 Task: Sort the products by relevance.
Action: Mouse pressed left at (14, 89)
Screenshot: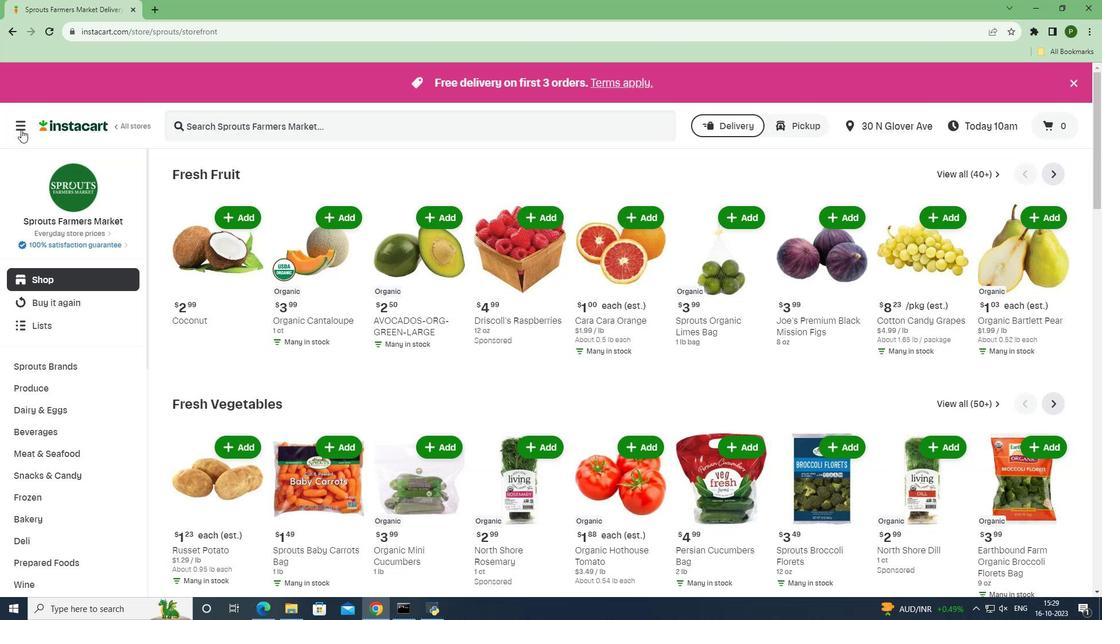 
Action: Mouse moved to (39, 300)
Screenshot: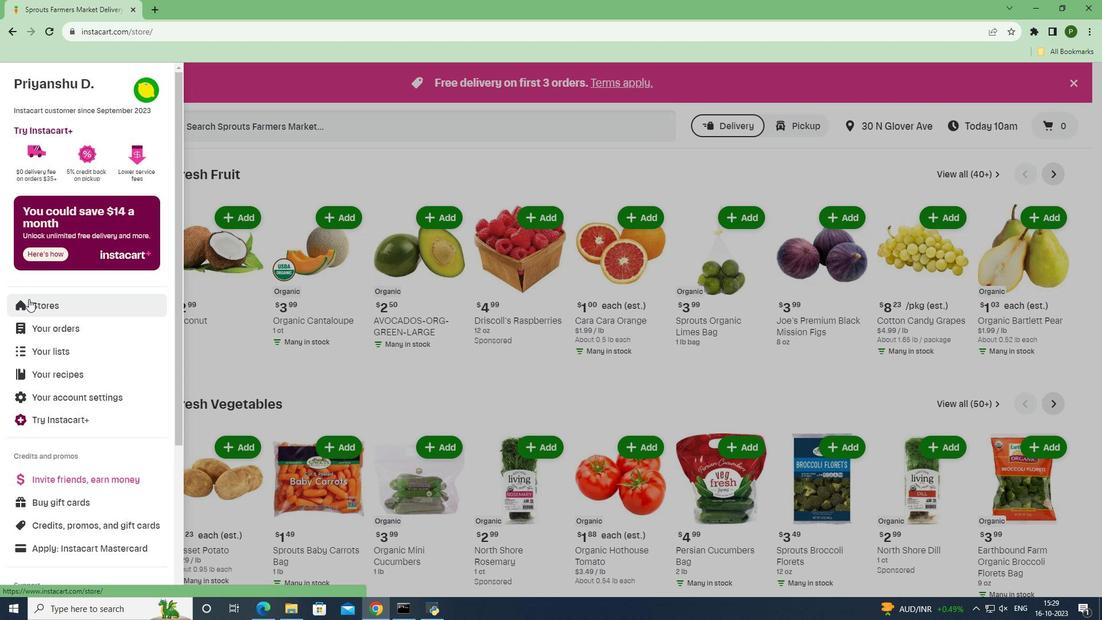 
Action: Mouse pressed left at (39, 300)
Screenshot: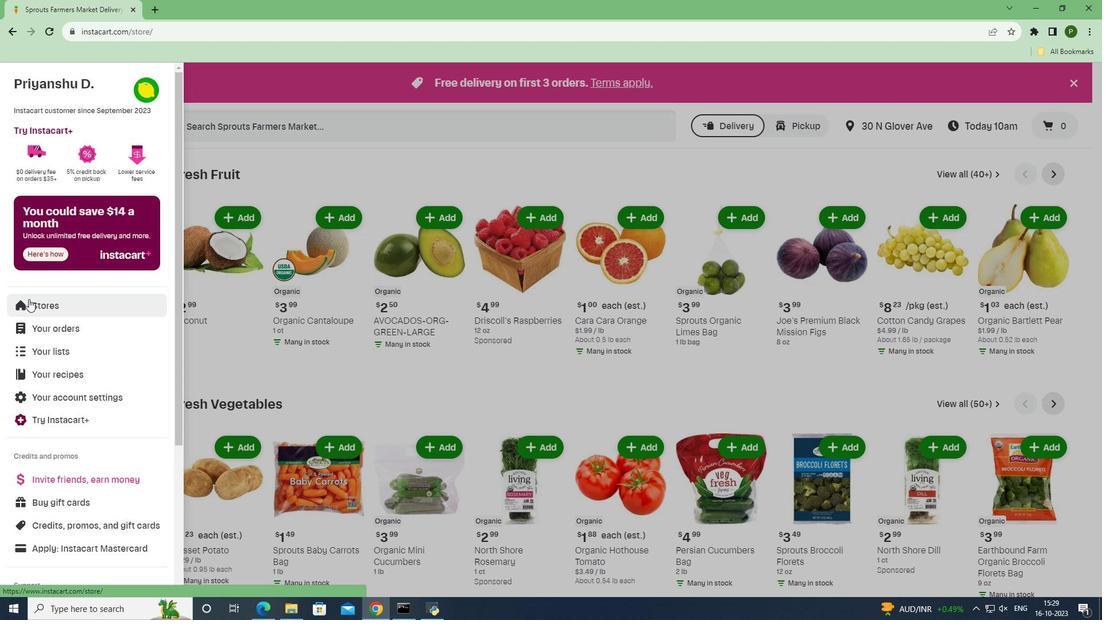 
Action: Mouse moved to (260, 130)
Screenshot: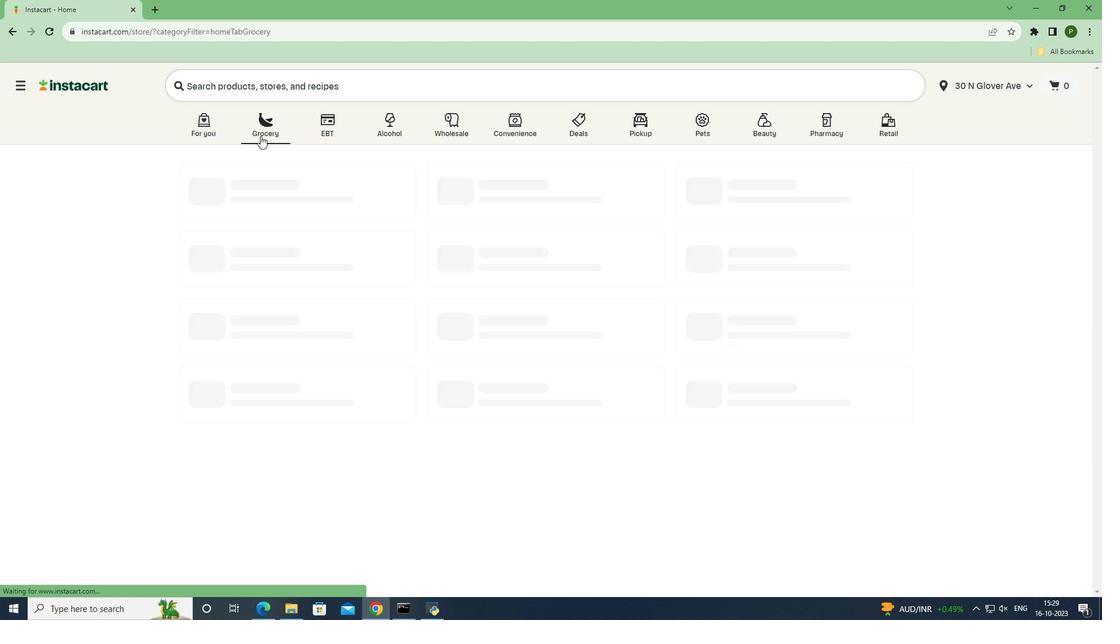 
Action: Mouse pressed left at (260, 130)
Screenshot: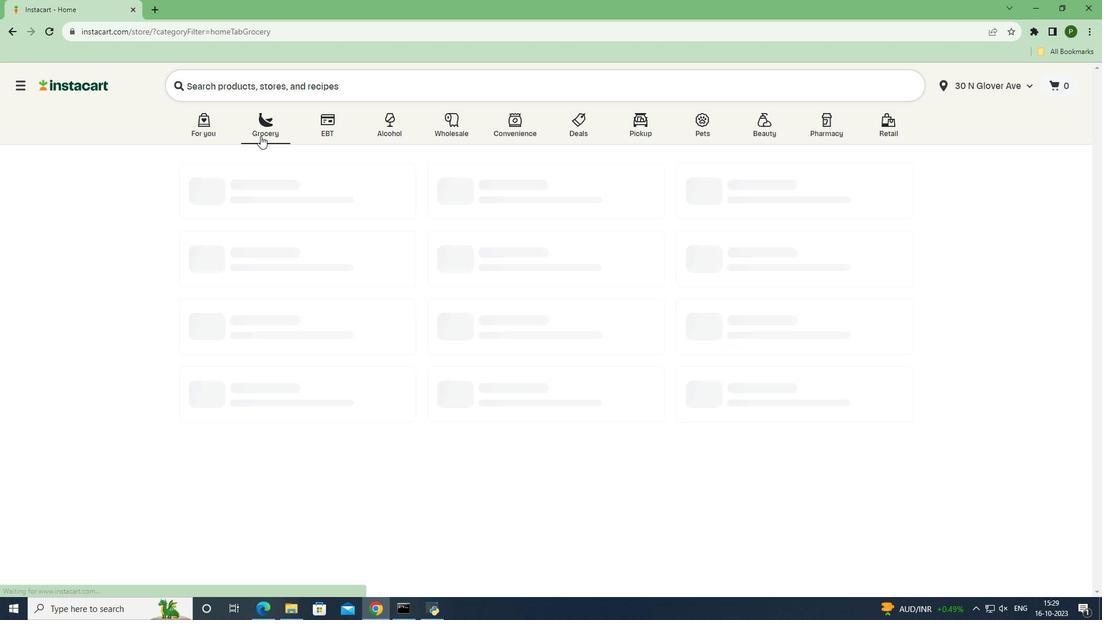 
Action: Mouse moved to (698, 277)
Screenshot: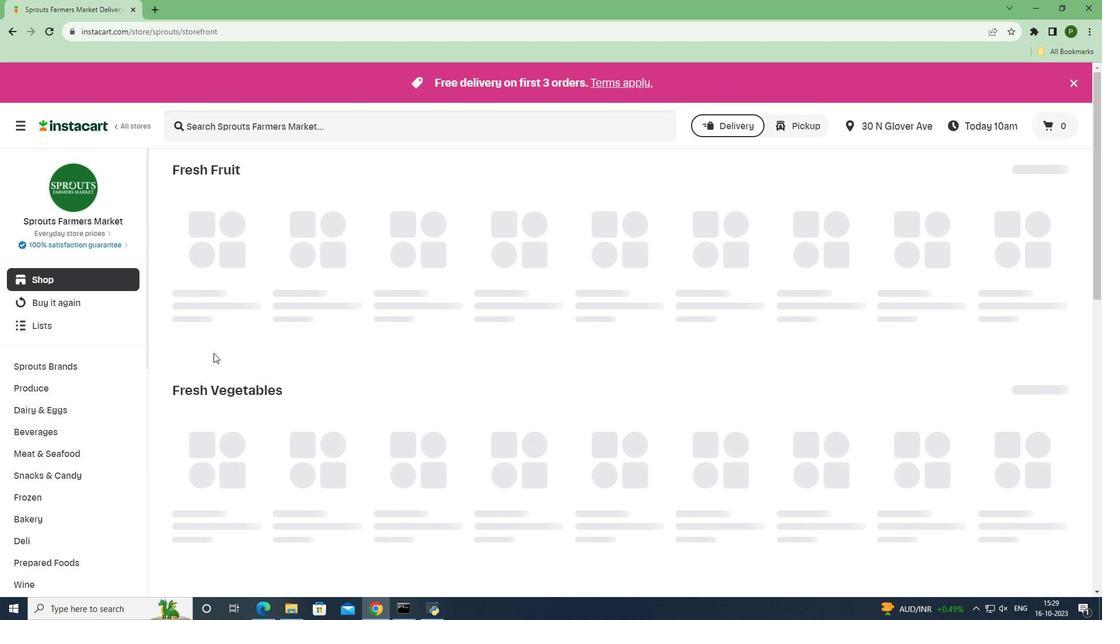 
Action: Mouse pressed left at (698, 277)
Screenshot: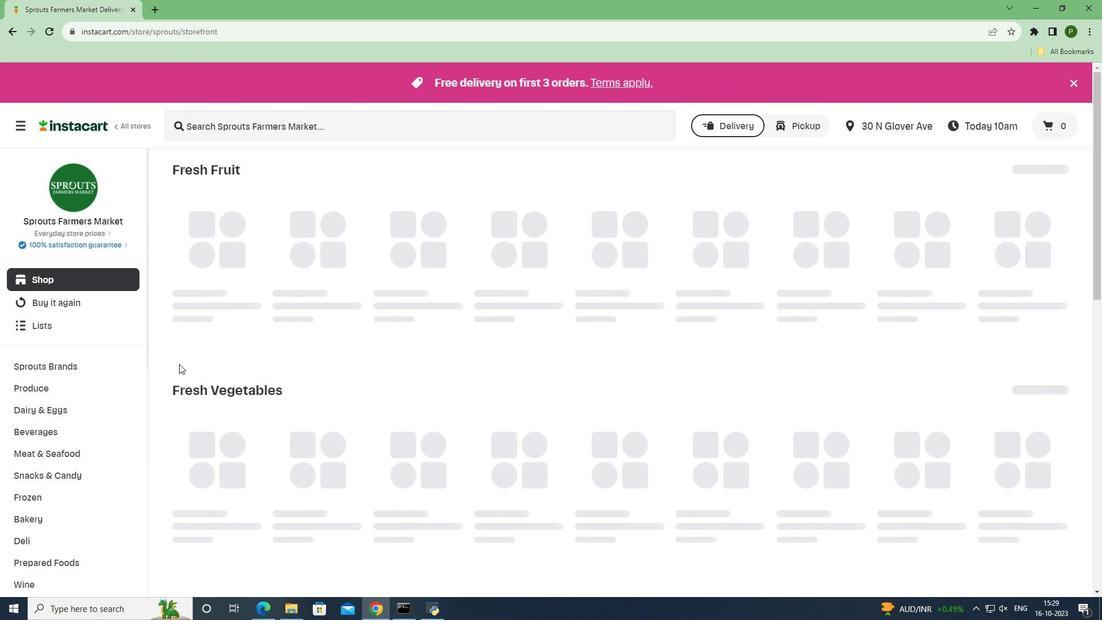 
Action: Mouse moved to (46, 394)
Screenshot: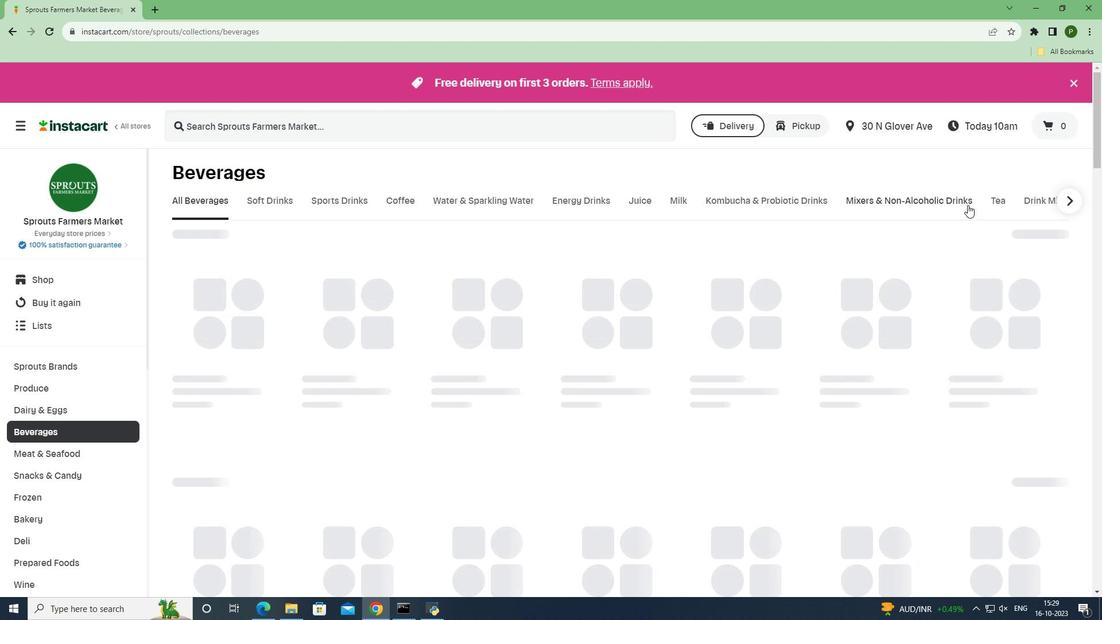 
Action: Mouse pressed left at (46, 394)
Screenshot: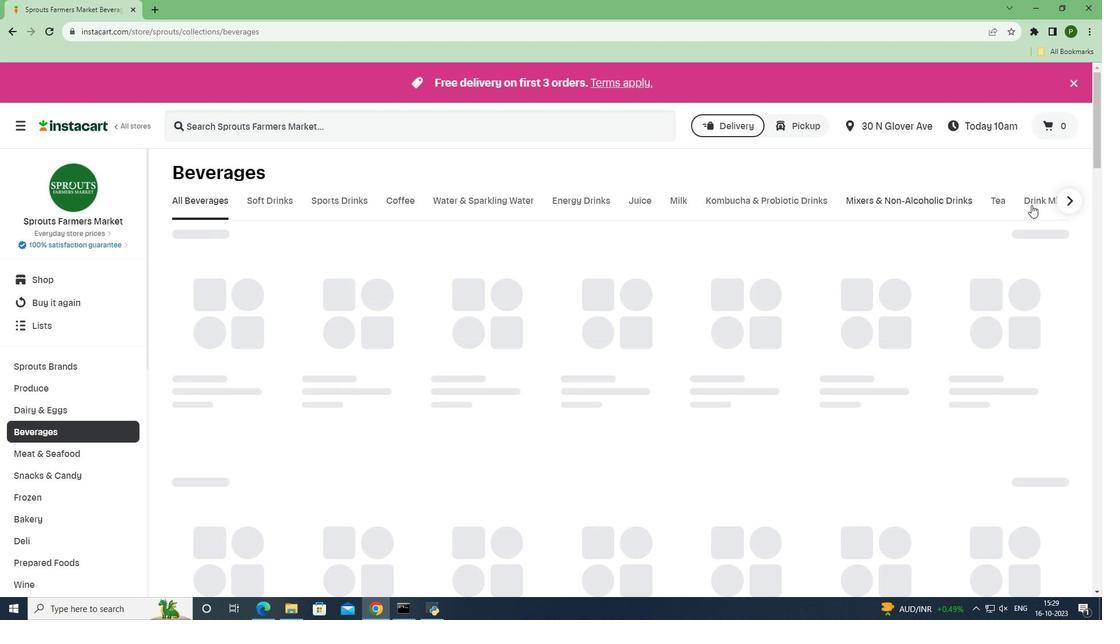 
Action: Mouse moved to (786, 273)
Screenshot: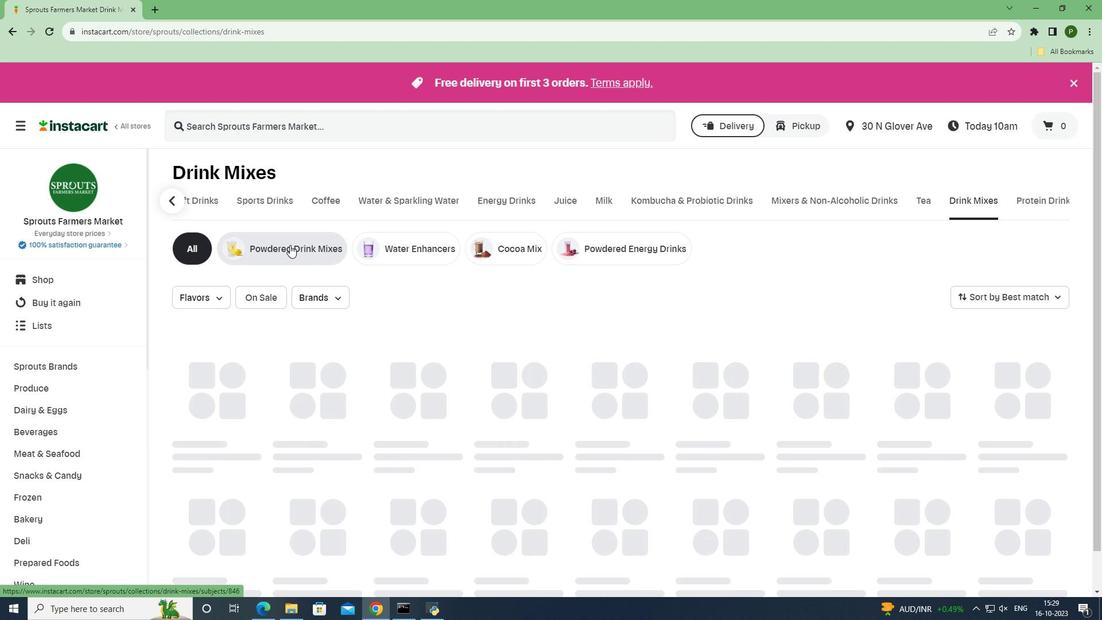 
Action: Key pressed <Key.left>
Screenshot: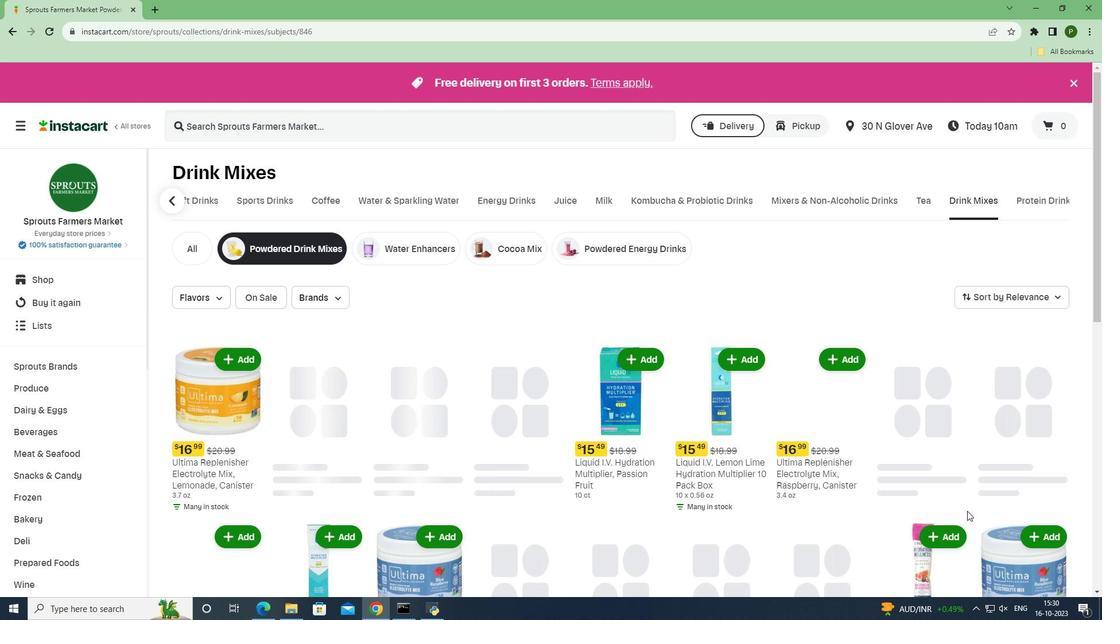 
Action: Mouse moved to (21, 128)
Screenshot: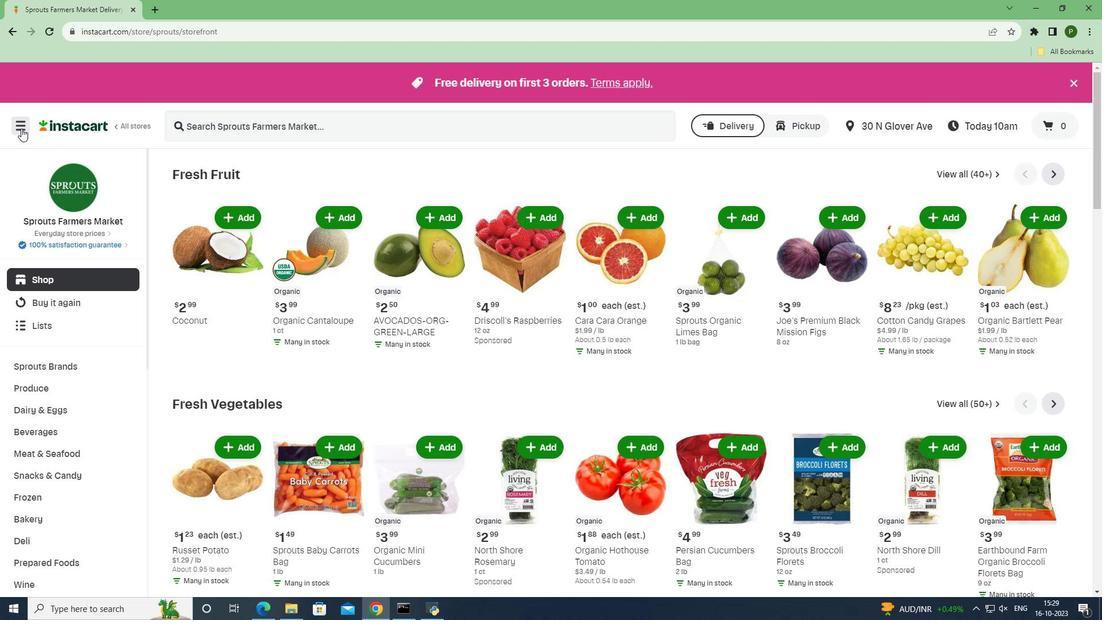 
Action: Mouse pressed left at (21, 128)
Screenshot: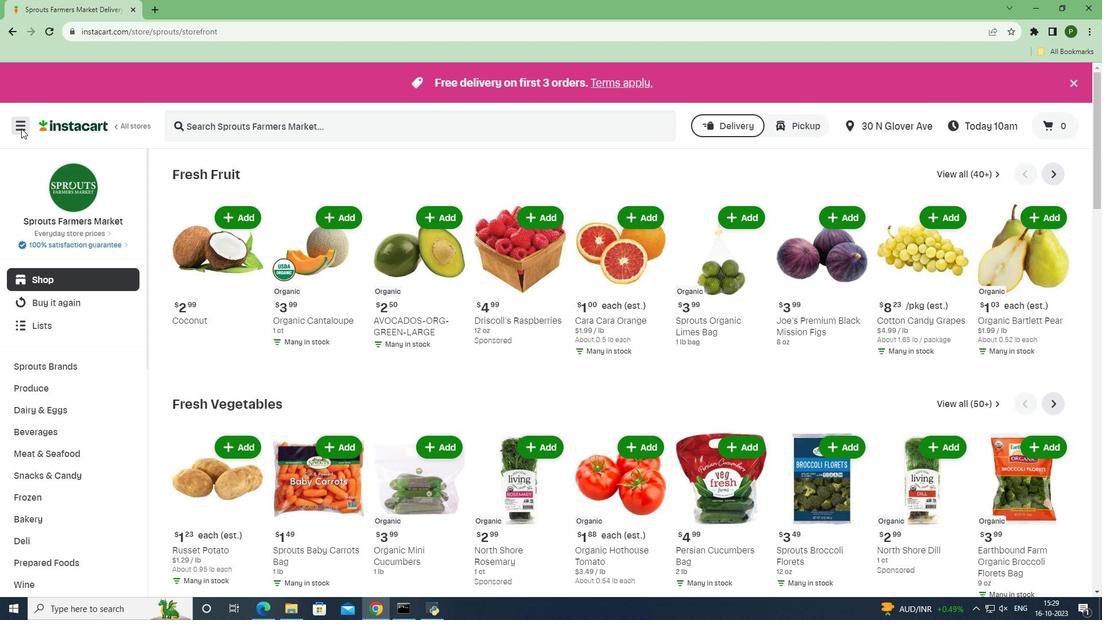 
Action: Mouse moved to (28, 299)
Screenshot: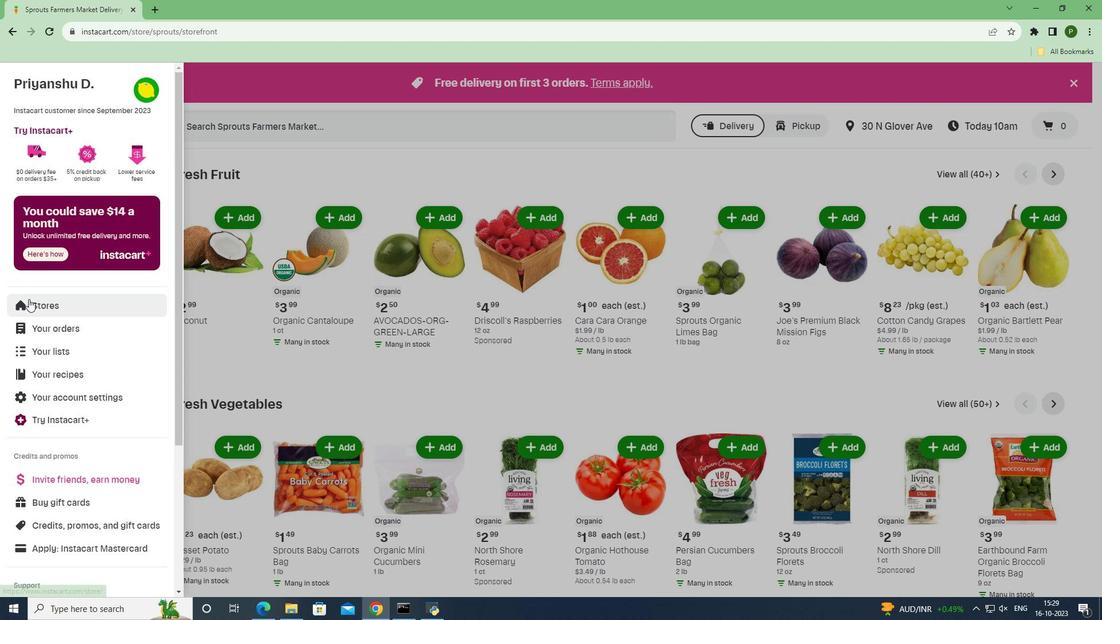 
Action: Mouse pressed left at (28, 299)
Screenshot: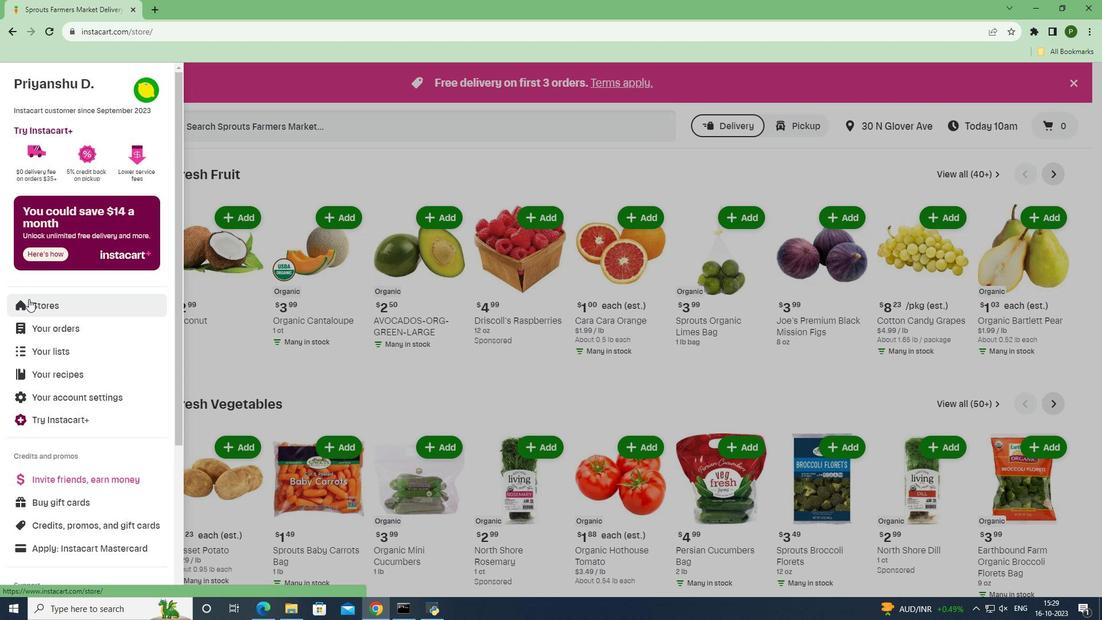 
Action: Mouse moved to (260, 136)
Screenshot: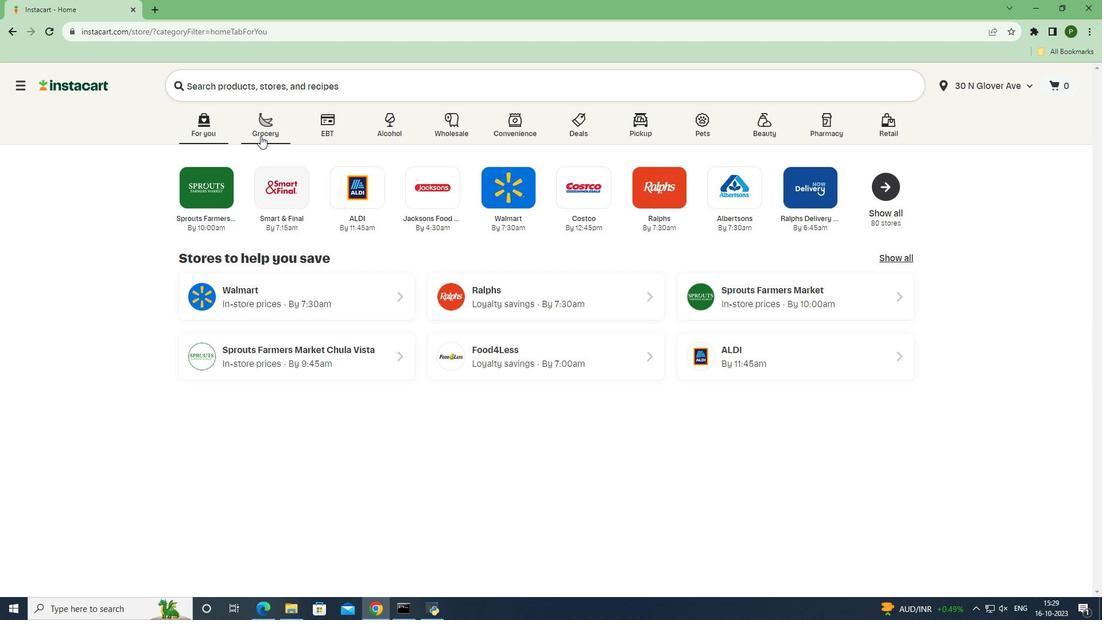 
Action: Mouse pressed left at (260, 136)
Screenshot: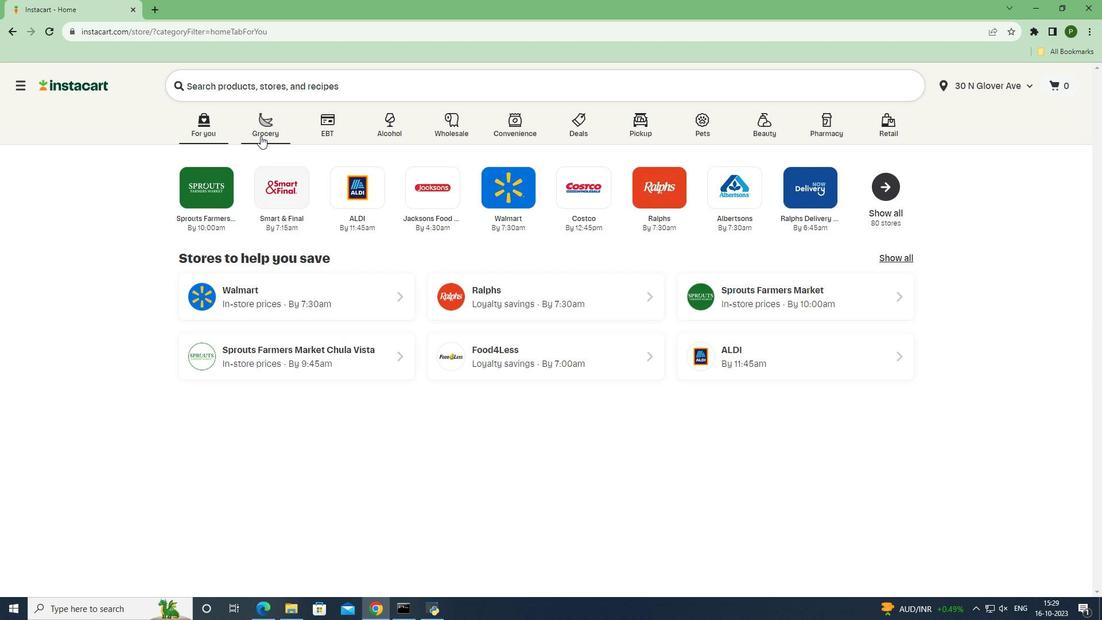
Action: Mouse moved to (686, 257)
Screenshot: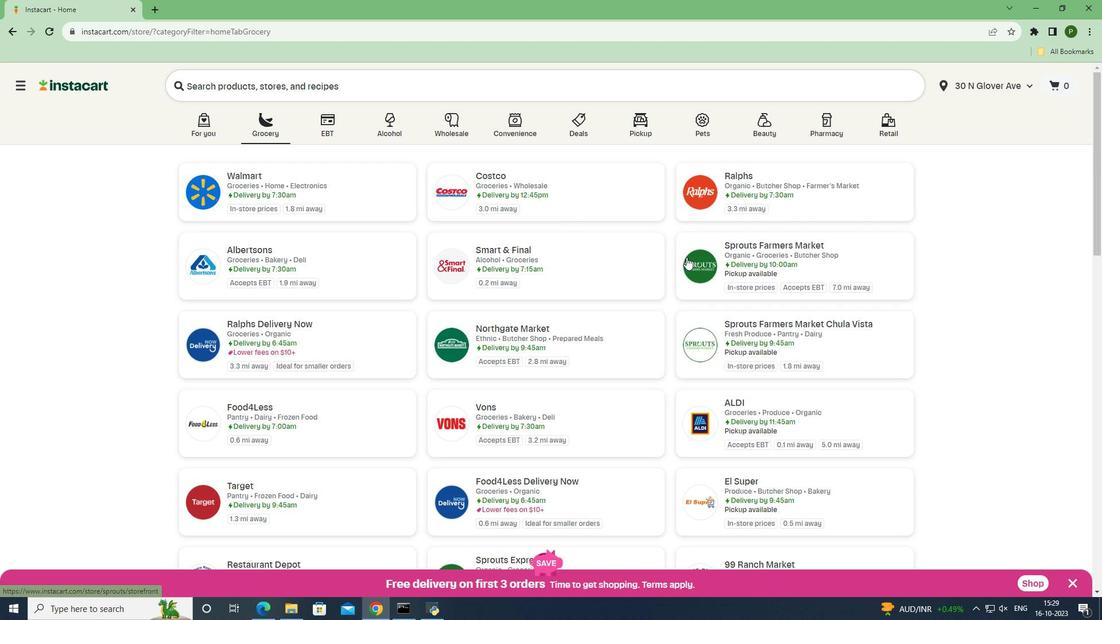 
Action: Mouse pressed left at (686, 257)
Screenshot: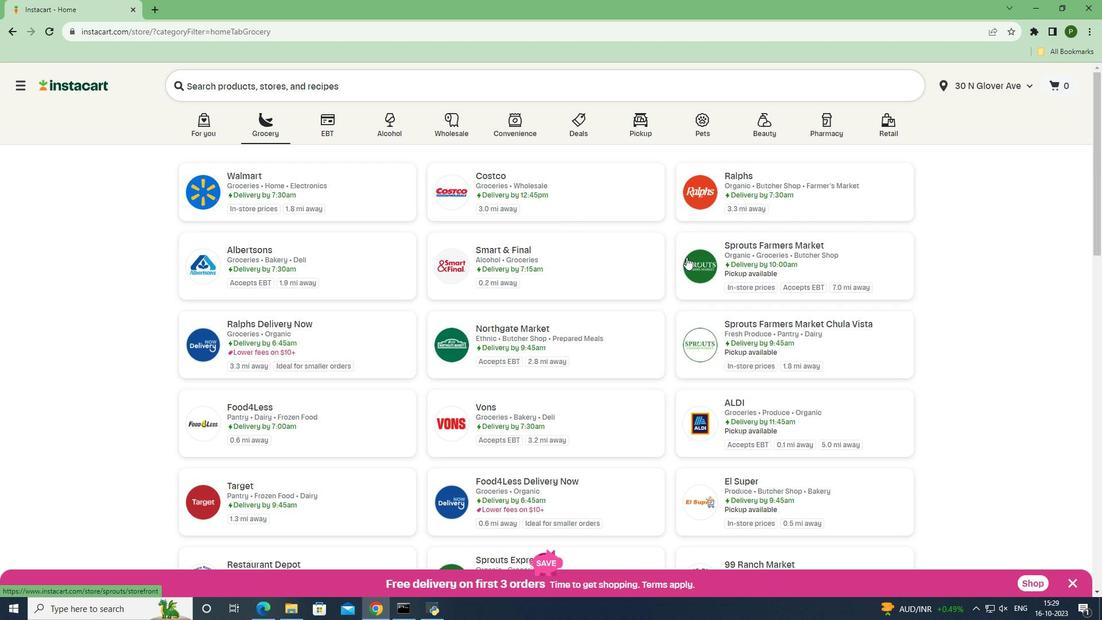 
Action: Mouse moved to (43, 430)
Screenshot: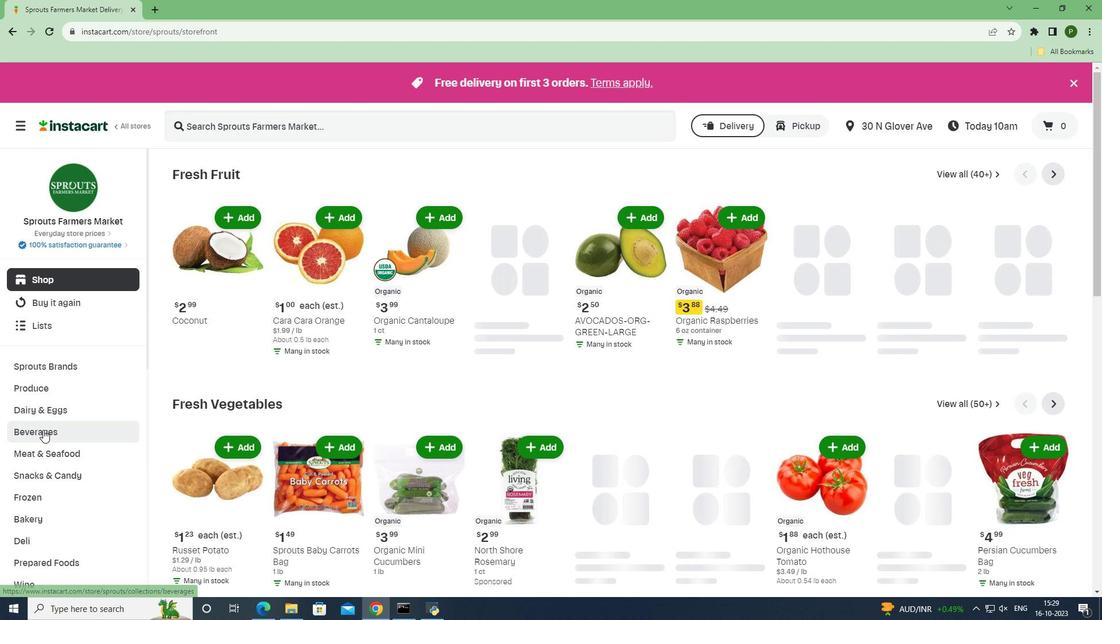 
Action: Mouse pressed left at (43, 430)
Screenshot: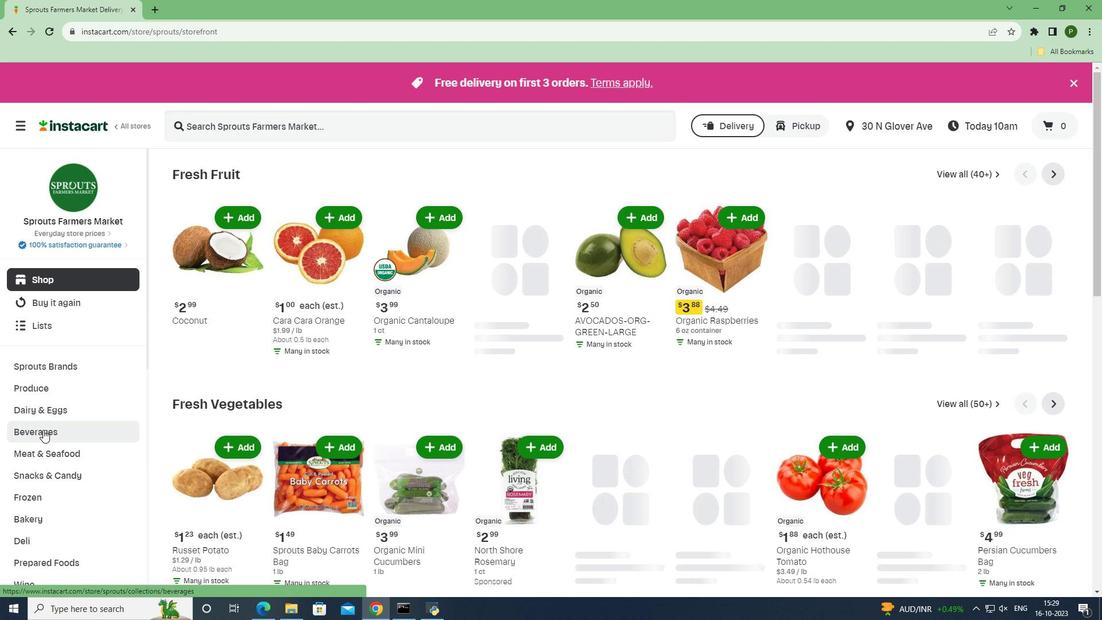 
Action: Mouse moved to (1045, 200)
Screenshot: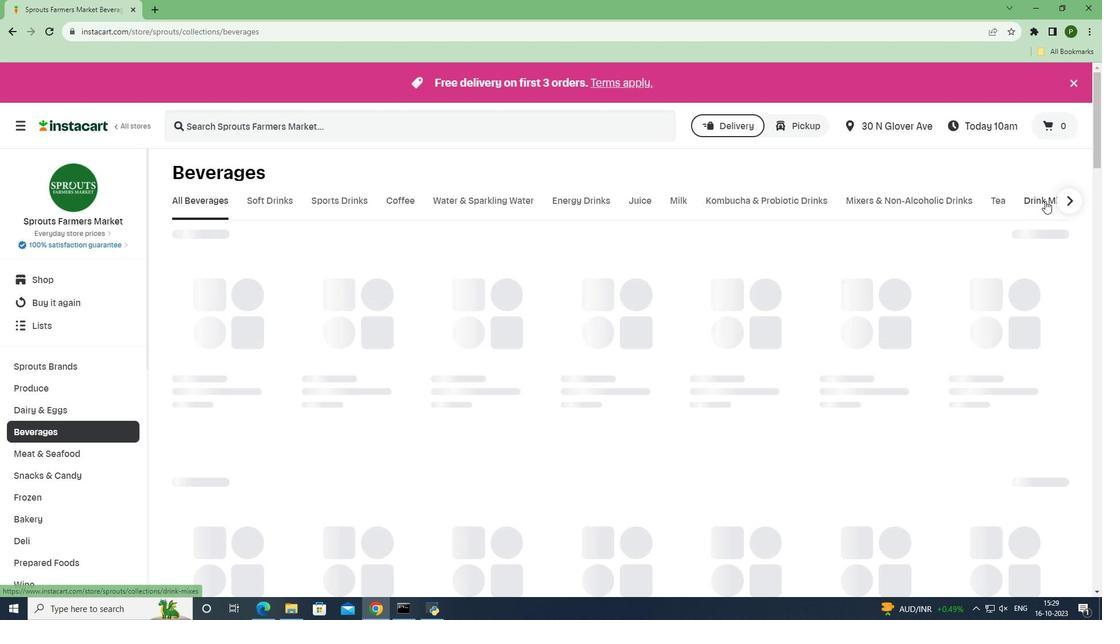 
Action: Mouse pressed left at (1045, 200)
Screenshot: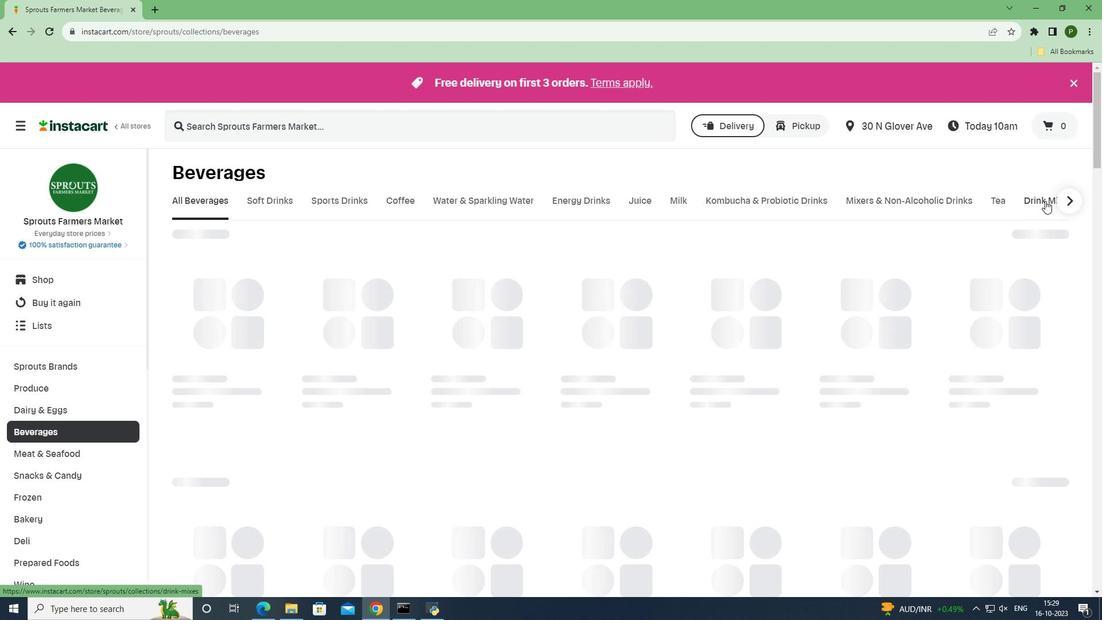 
Action: Mouse moved to (289, 245)
Screenshot: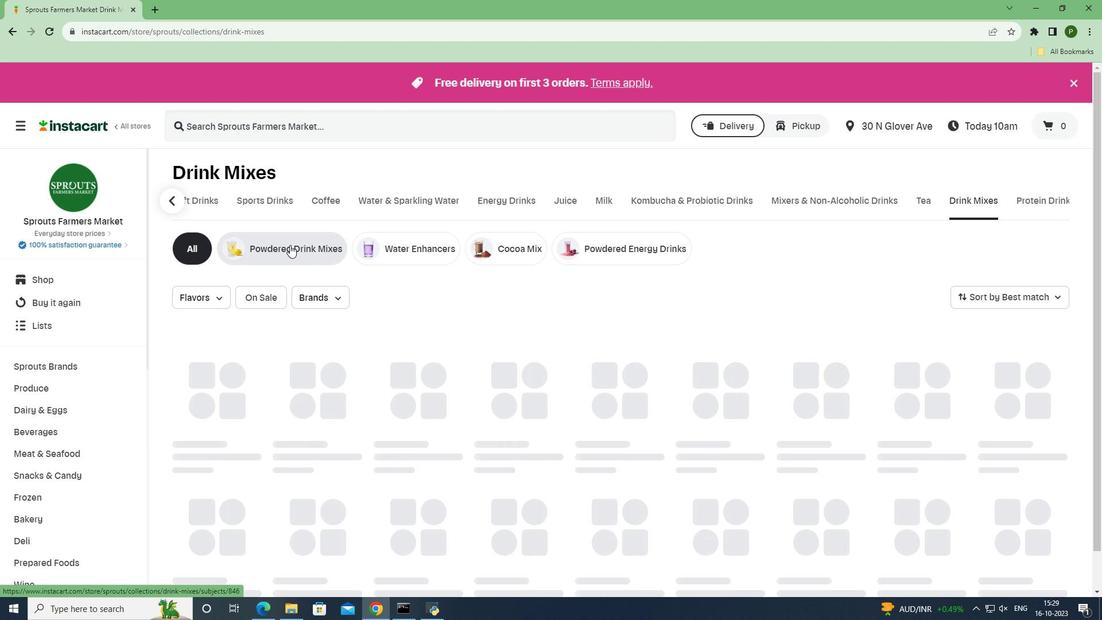 
Action: Mouse pressed left at (289, 245)
Screenshot: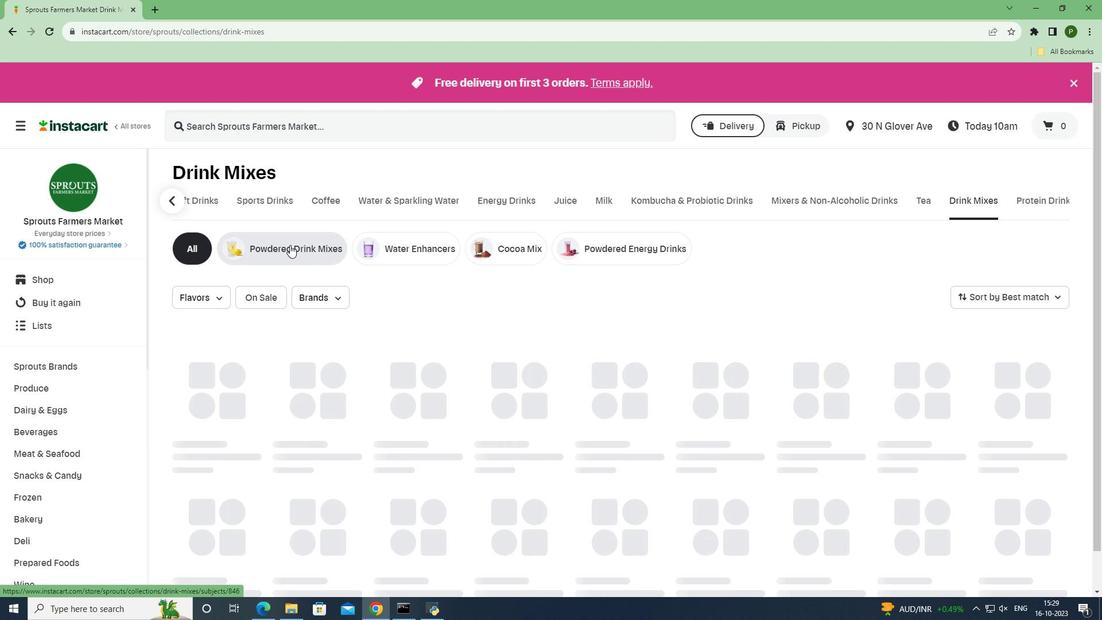 
Action: Mouse moved to (993, 300)
Screenshot: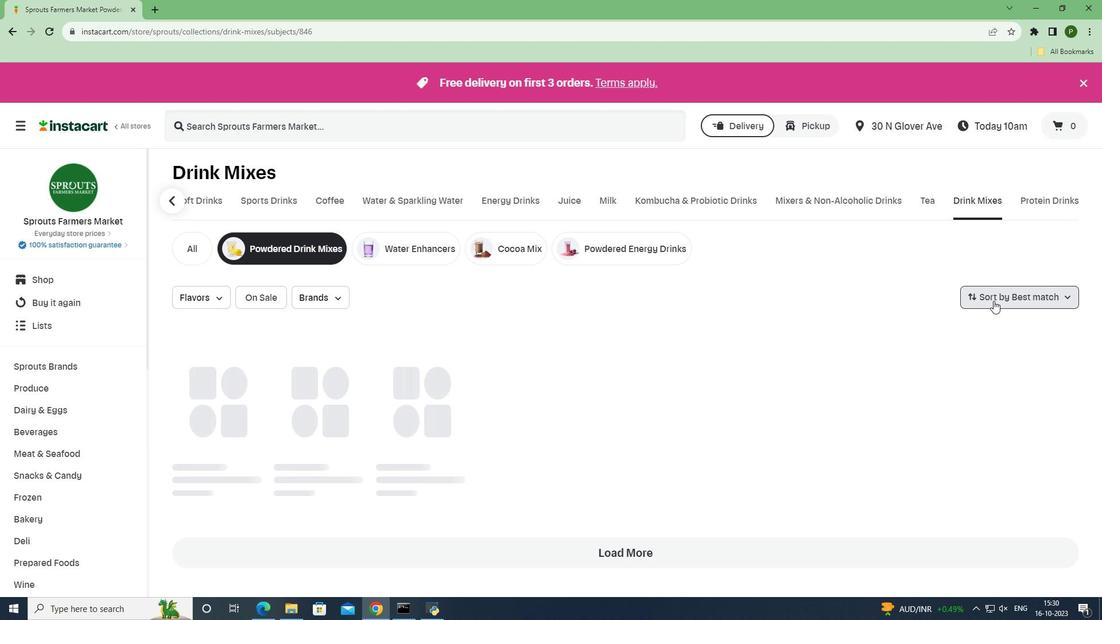 
Action: Mouse pressed left at (993, 300)
Screenshot: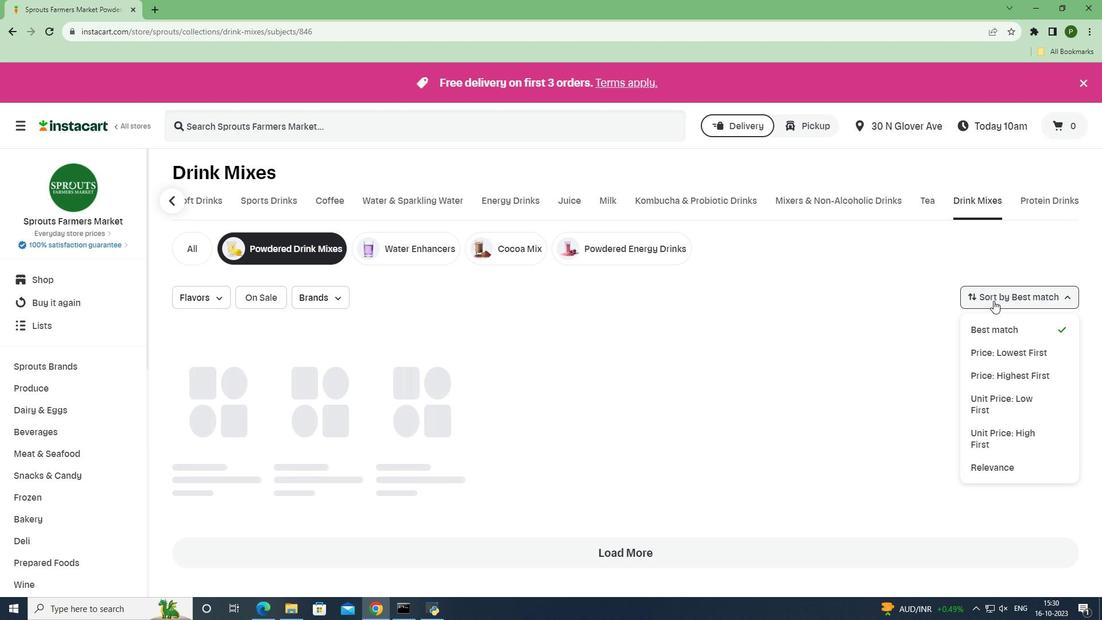 
Action: Mouse moved to (999, 467)
Screenshot: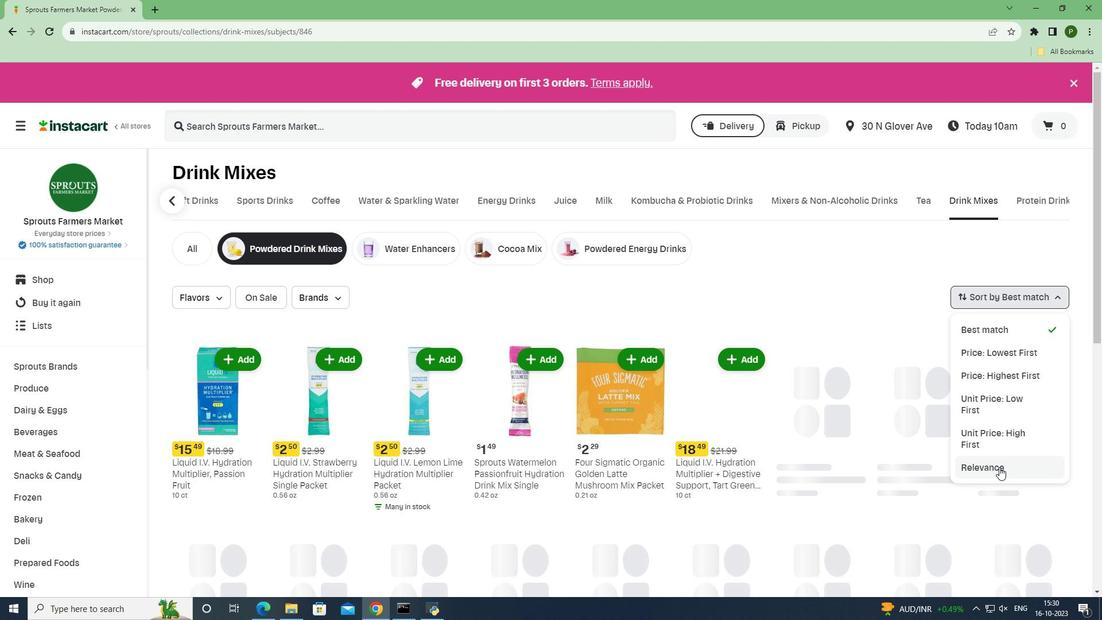 
Action: Mouse pressed left at (999, 467)
Screenshot: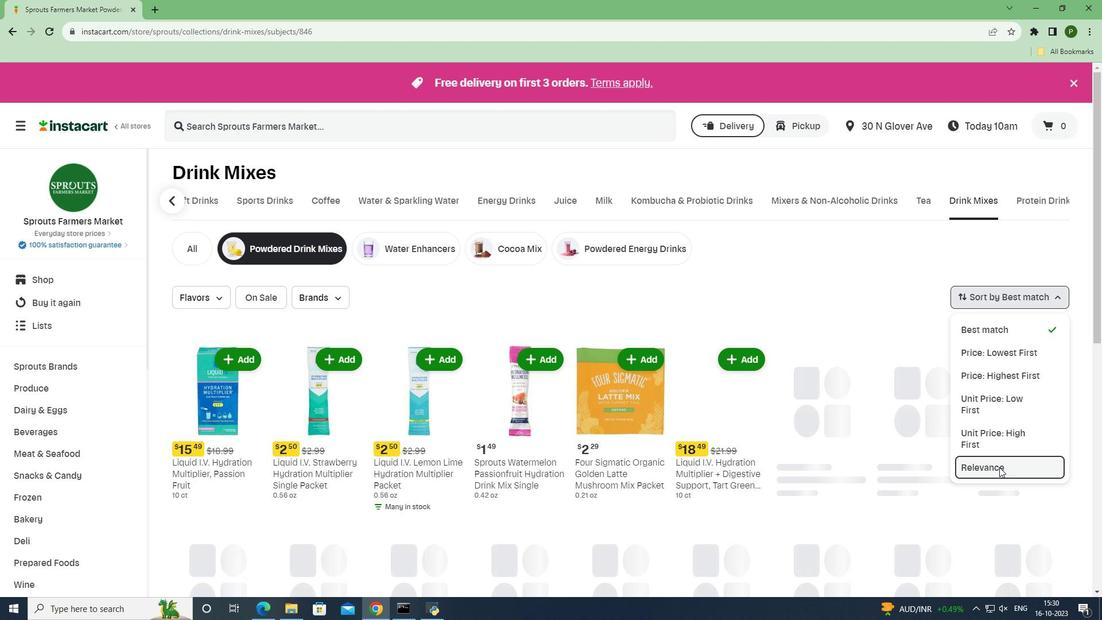 
Action: Mouse moved to (967, 510)
Screenshot: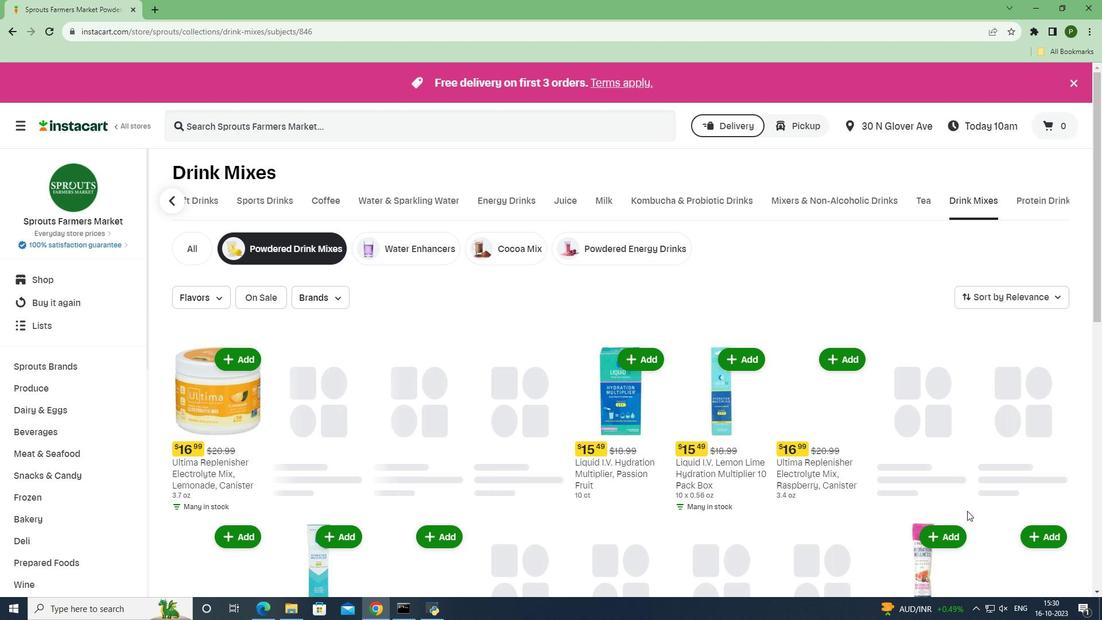
